 Task: Toggle the experimental feature "Show CSP Violations view.".
Action: Mouse moved to (1068, 25)
Screenshot: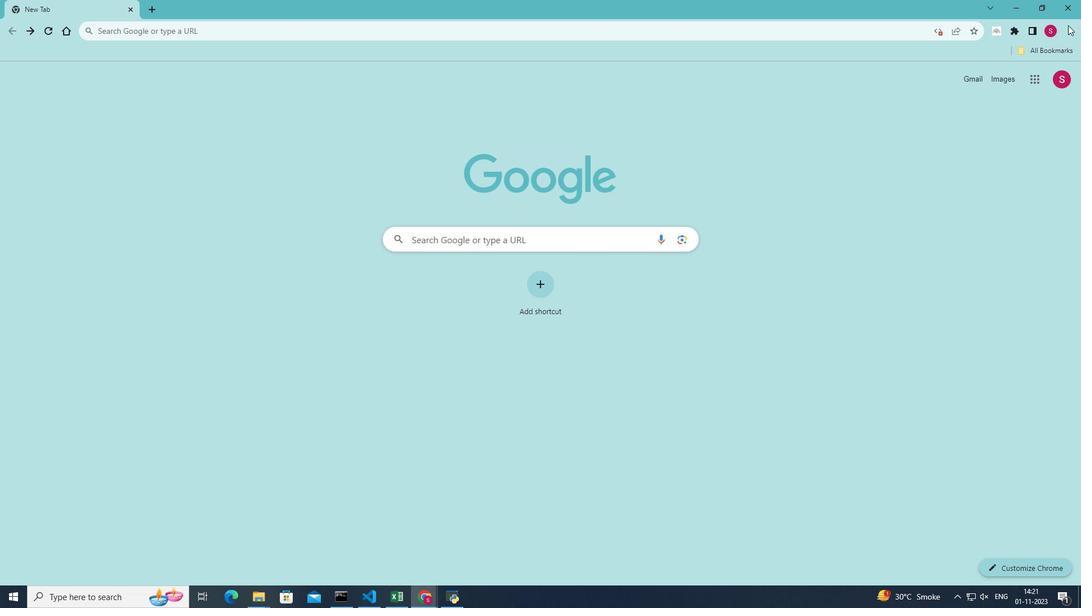 
Action: Mouse pressed left at (1068, 25)
Screenshot: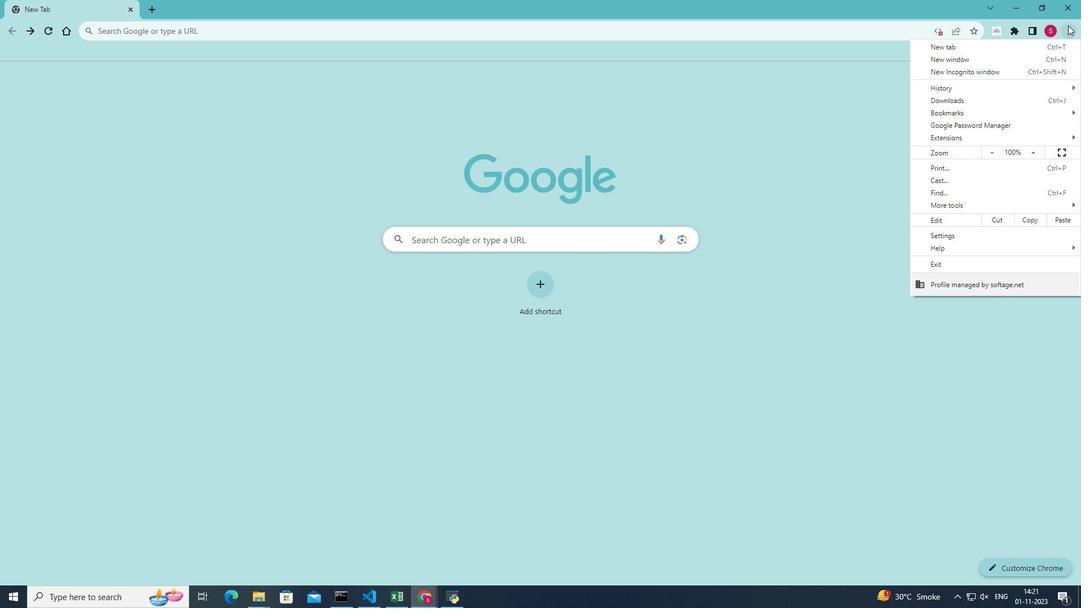 
Action: Mouse moved to (956, 207)
Screenshot: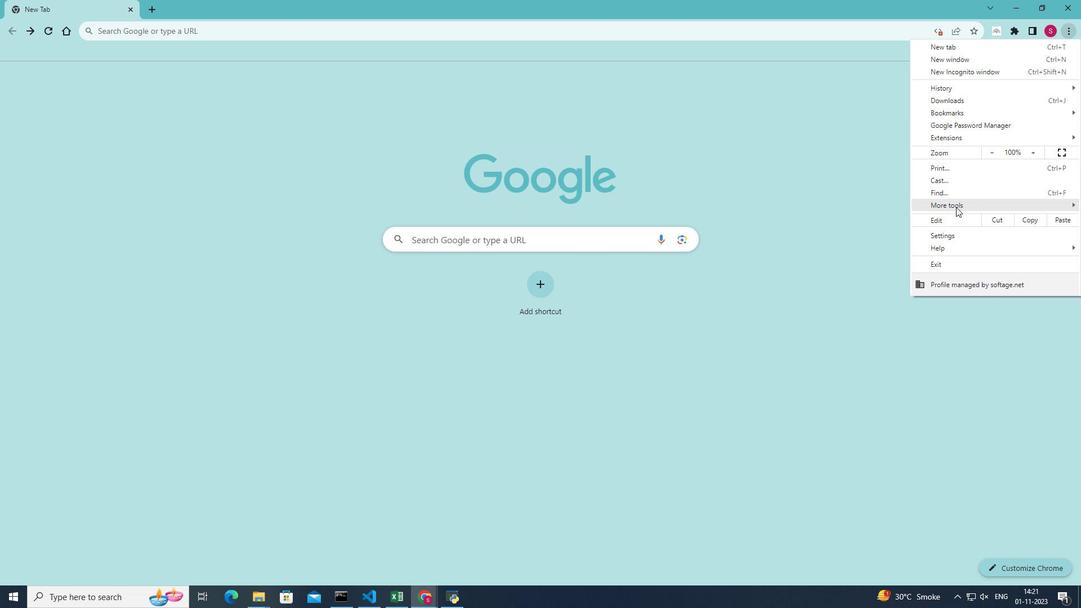 
Action: Mouse pressed left at (956, 207)
Screenshot: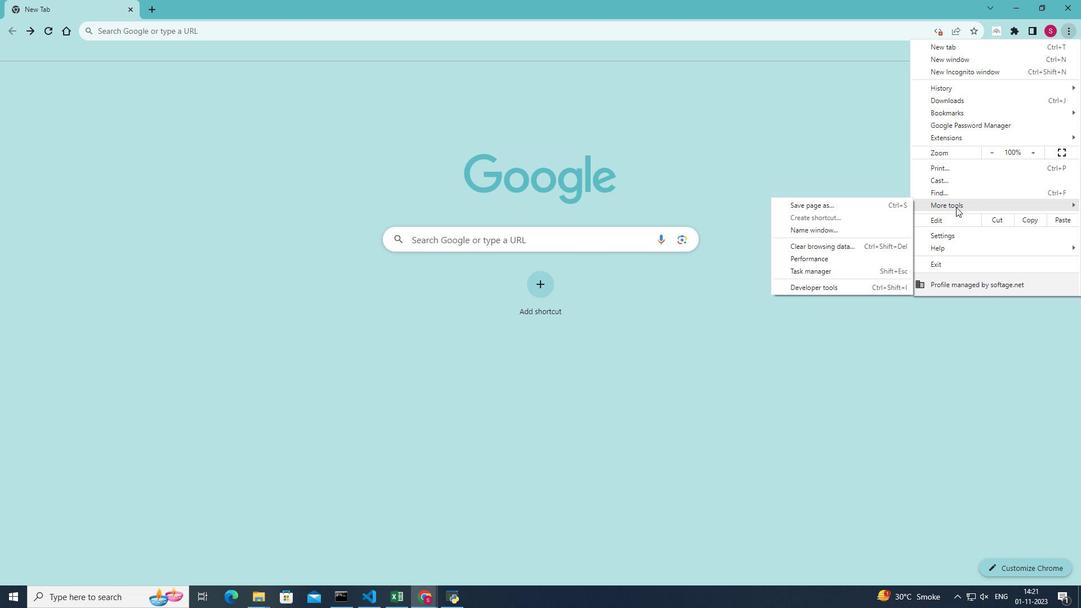 
Action: Mouse moved to (828, 286)
Screenshot: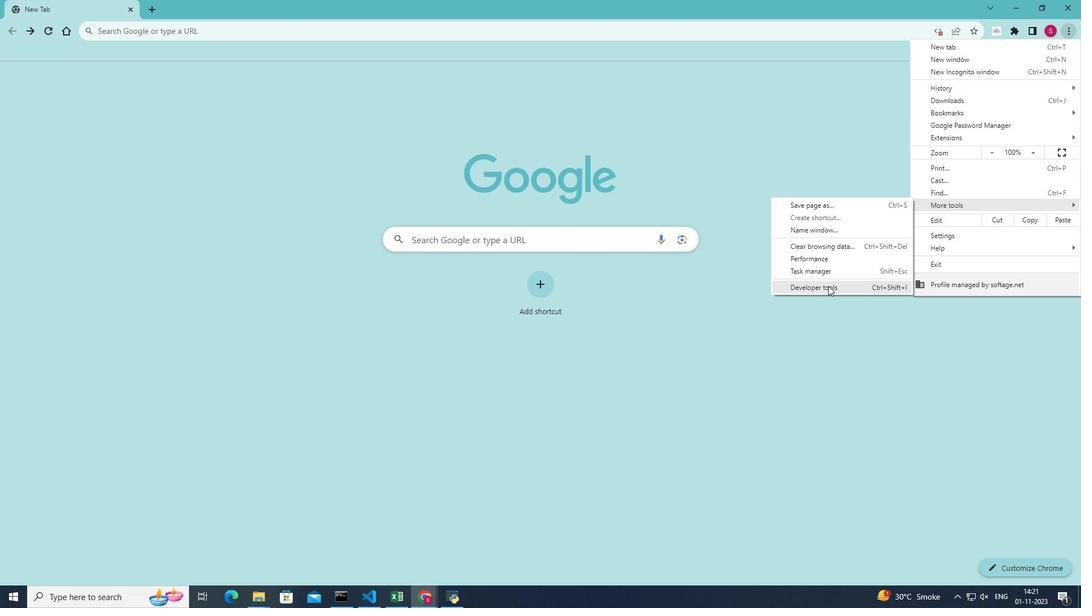 
Action: Mouse pressed left at (828, 286)
Screenshot: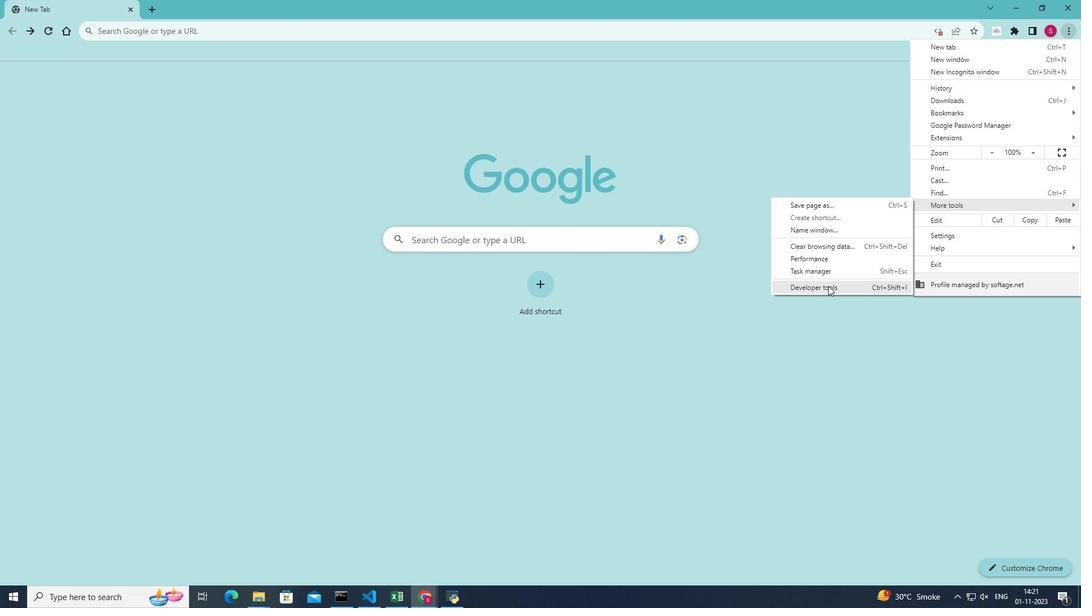 
Action: Mouse moved to (1038, 68)
Screenshot: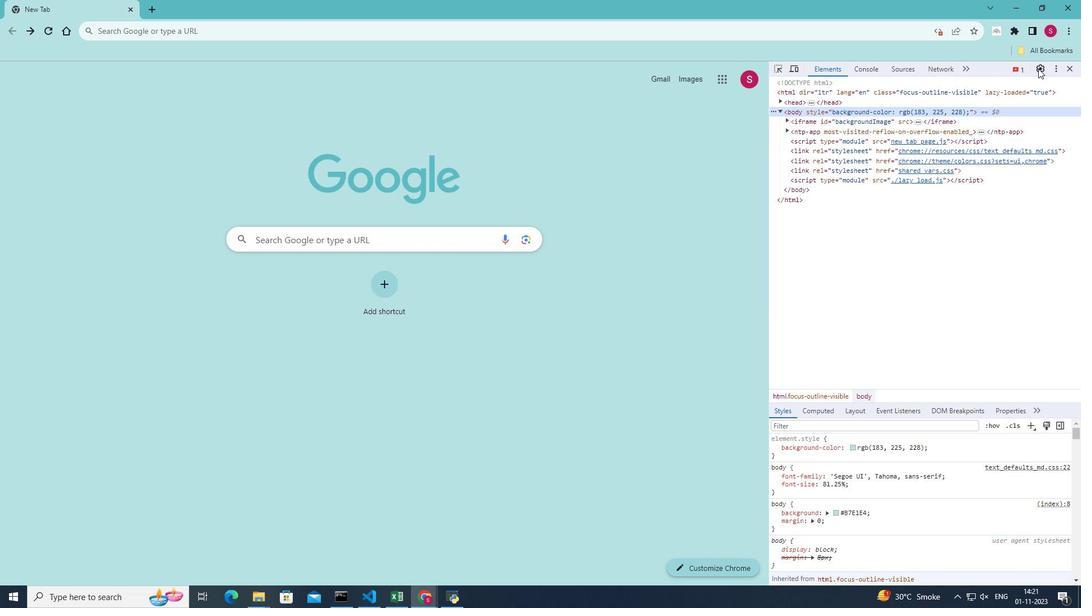 
Action: Mouse pressed left at (1038, 68)
Screenshot: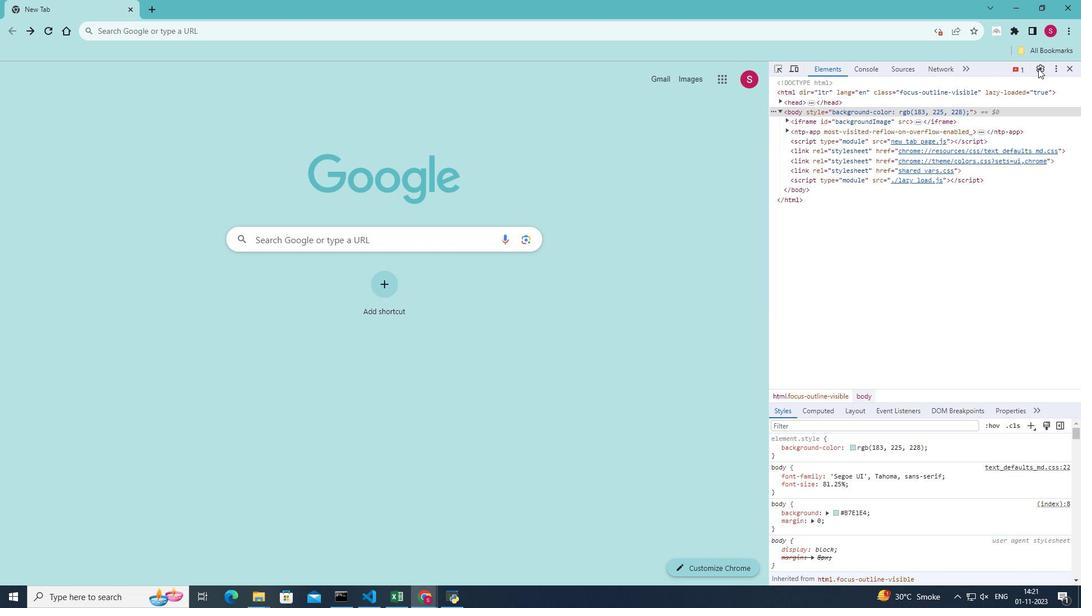 
Action: Mouse moved to (796, 125)
Screenshot: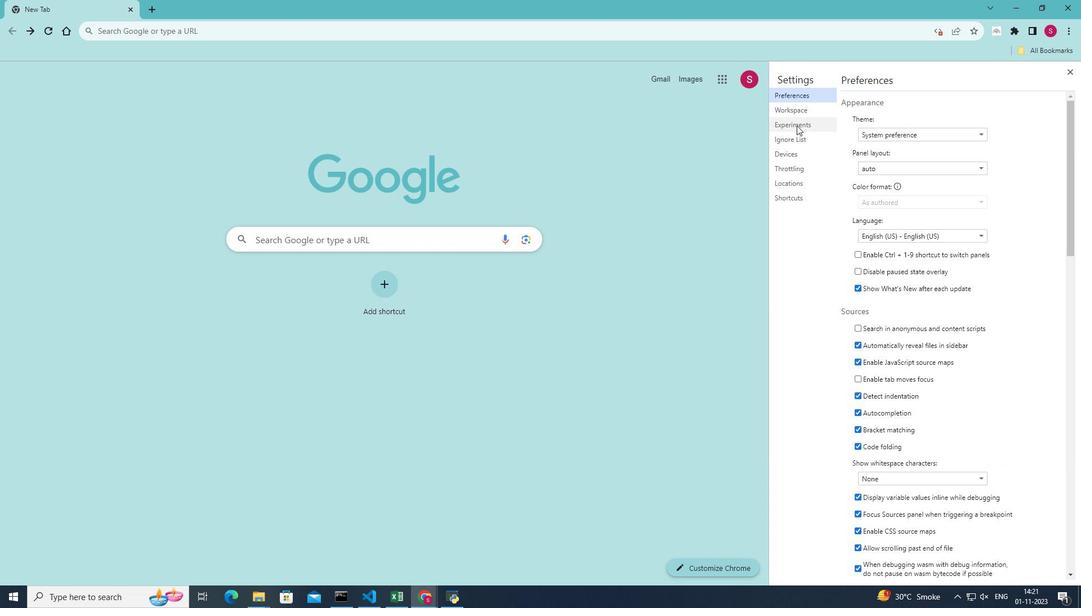 
Action: Mouse pressed left at (796, 125)
Screenshot: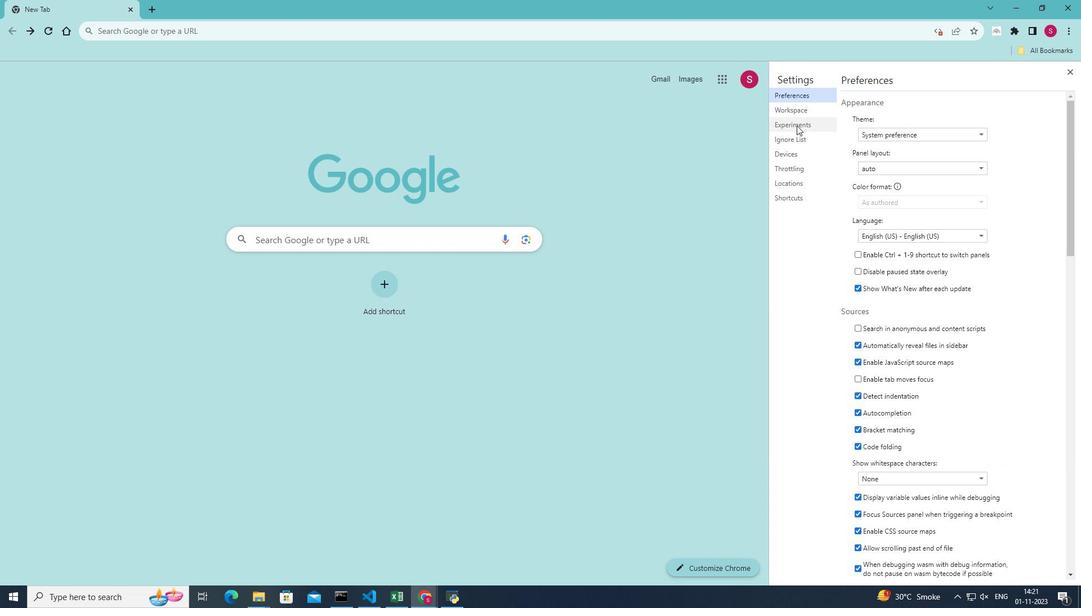 
Action: Mouse moved to (845, 213)
Screenshot: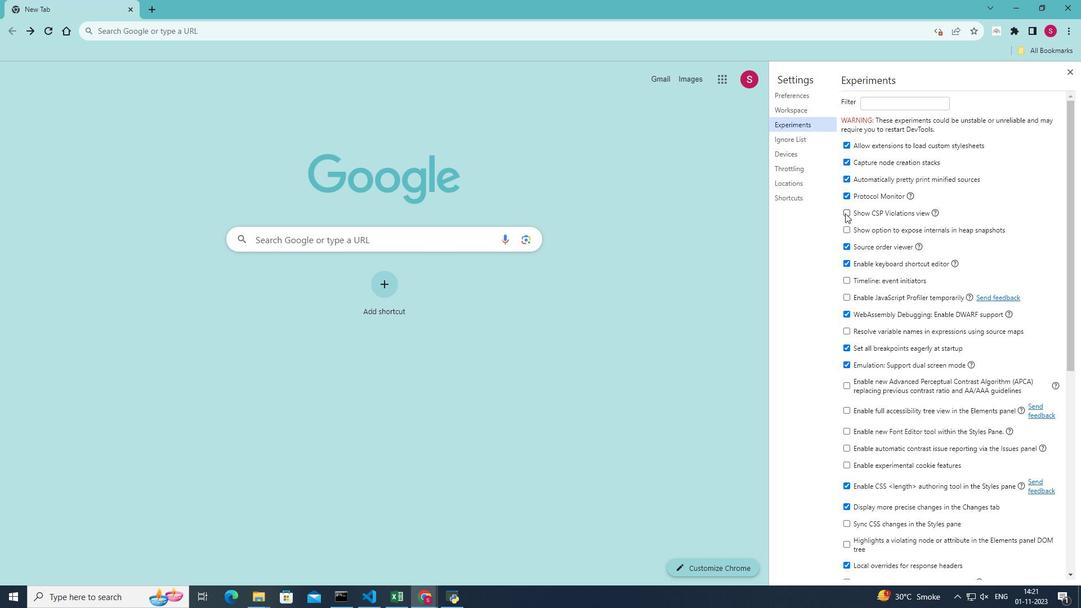 
Action: Mouse pressed left at (845, 213)
Screenshot: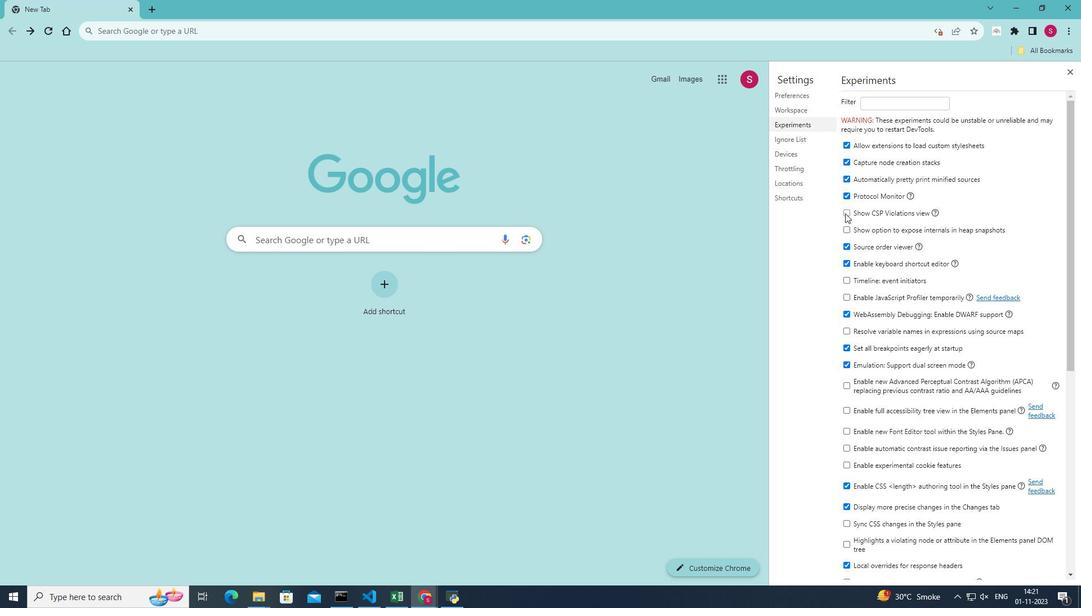 
Action: Mouse moved to (1023, 207)
Screenshot: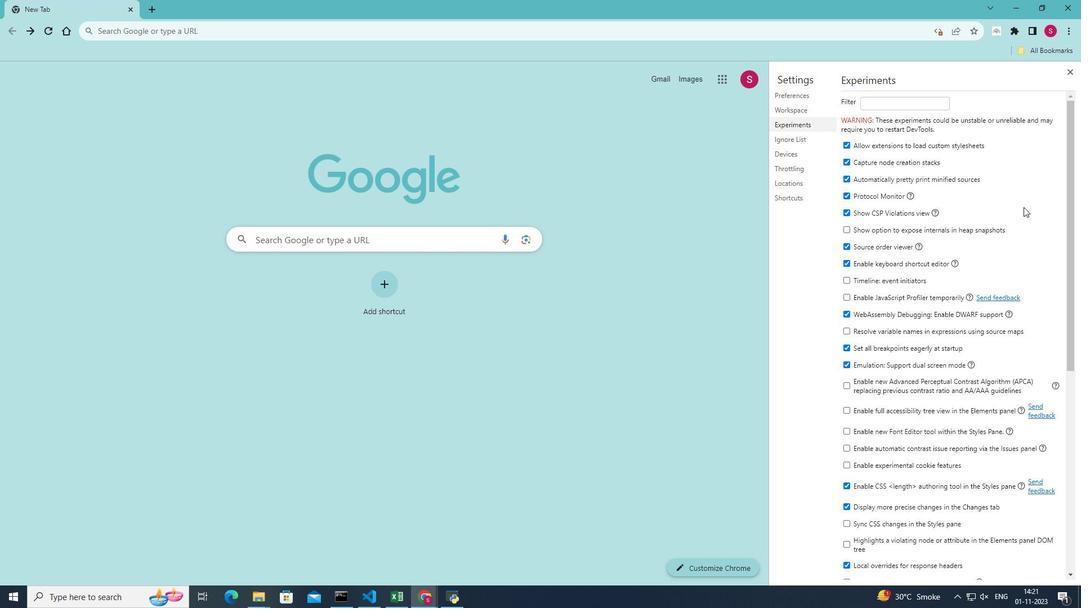
